 Task: Change the theme color of your profile to Dark green.
Action: Mouse moved to (1158, 35)
Screenshot: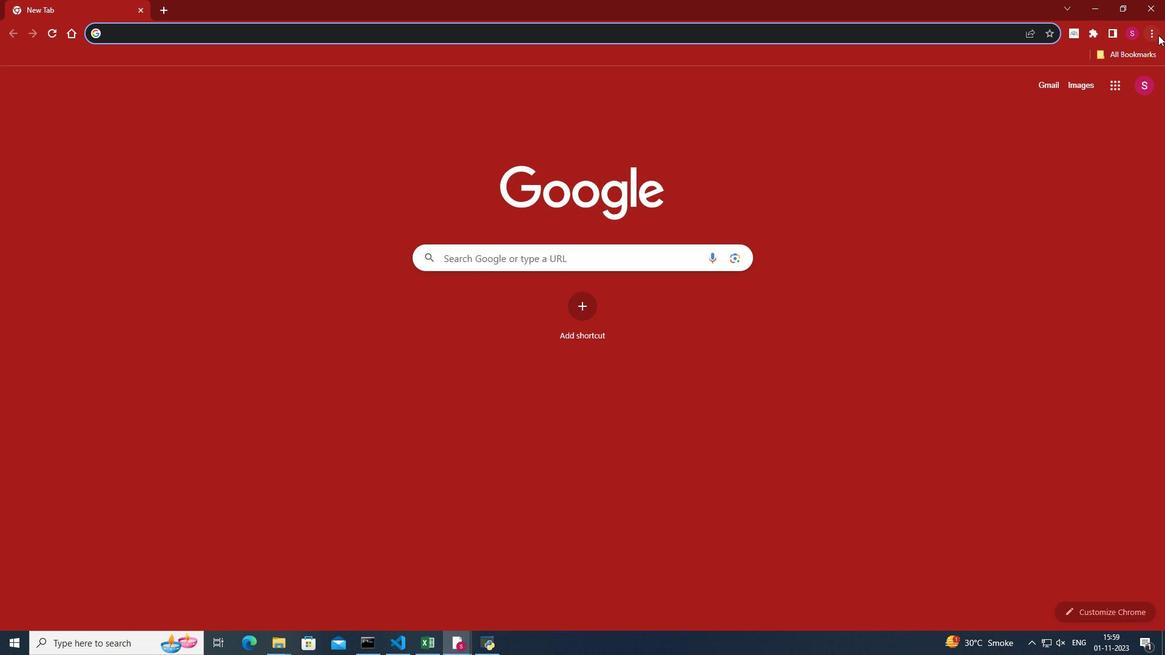 
Action: Mouse pressed left at (1158, 35)
Screenshot: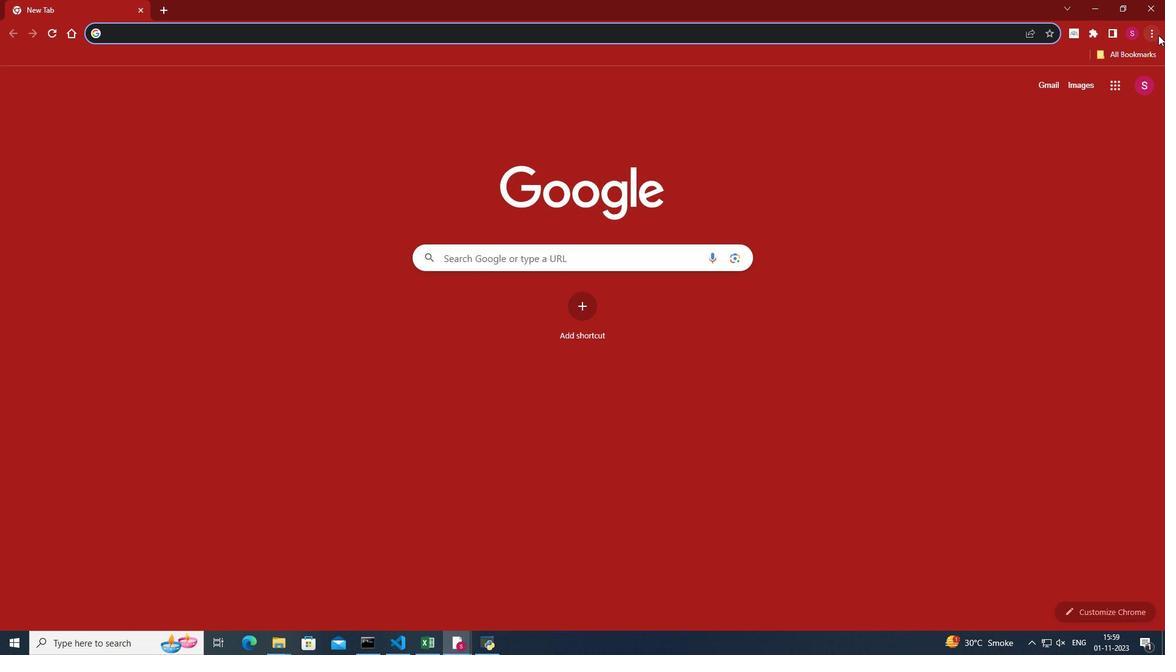 
Action: Mouse moved to (1017, 253)
Screenshot: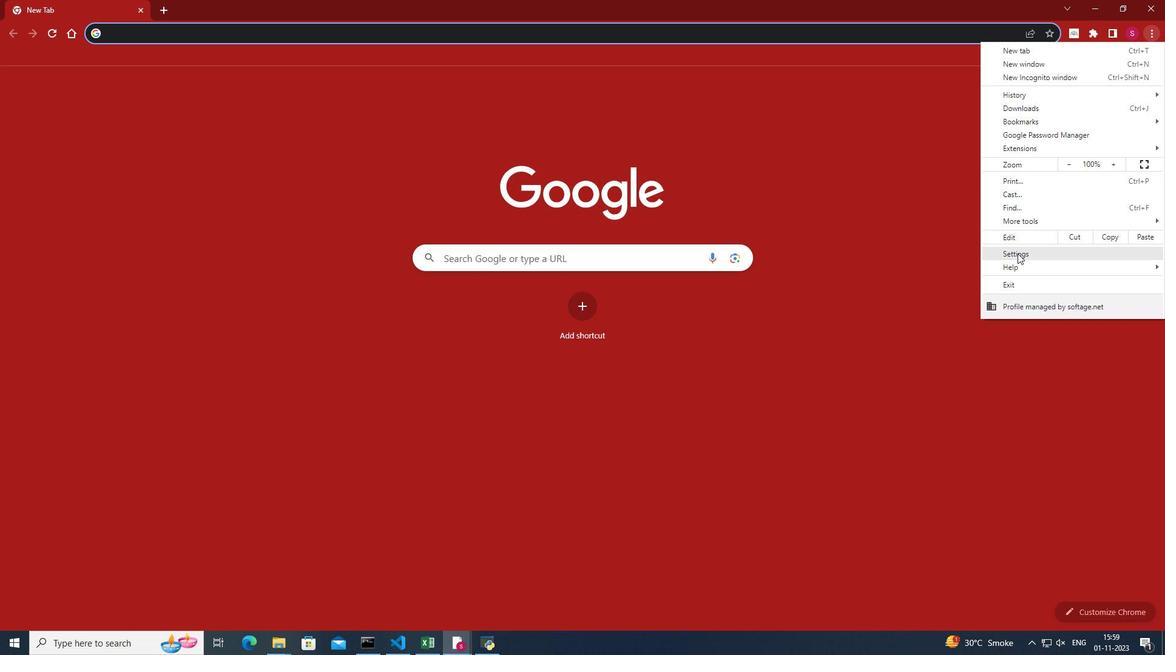 
Action: Mouse pressed left at (1017, 253)
Screenshot: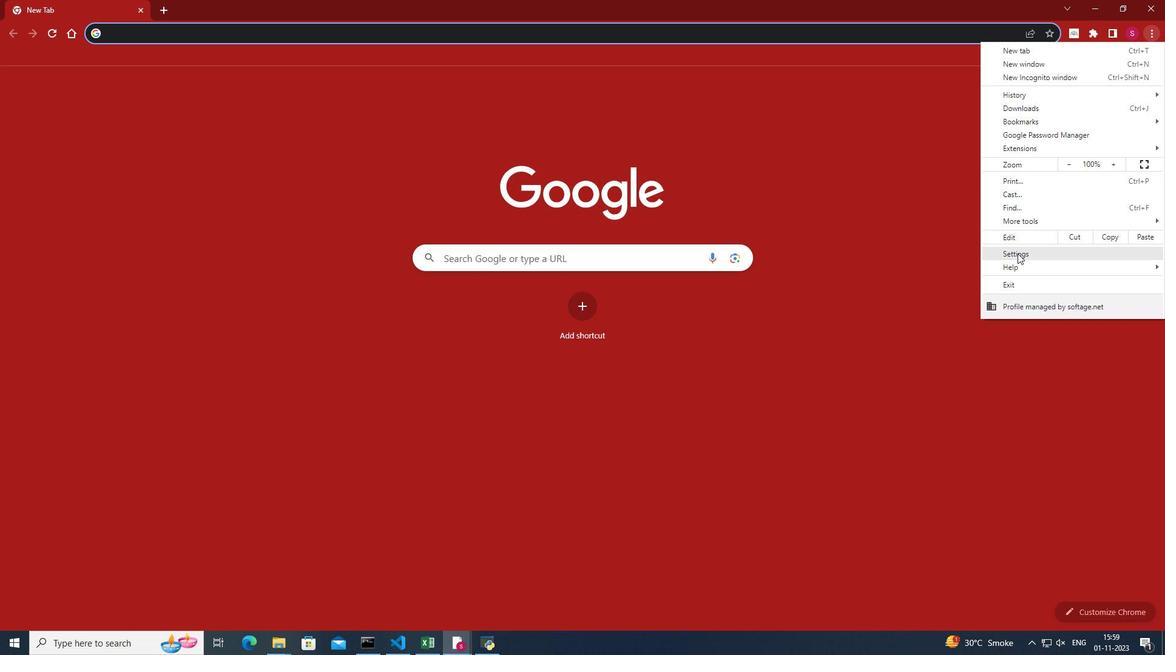 
Action: Mouse moved to (709, 281)
Screenshot: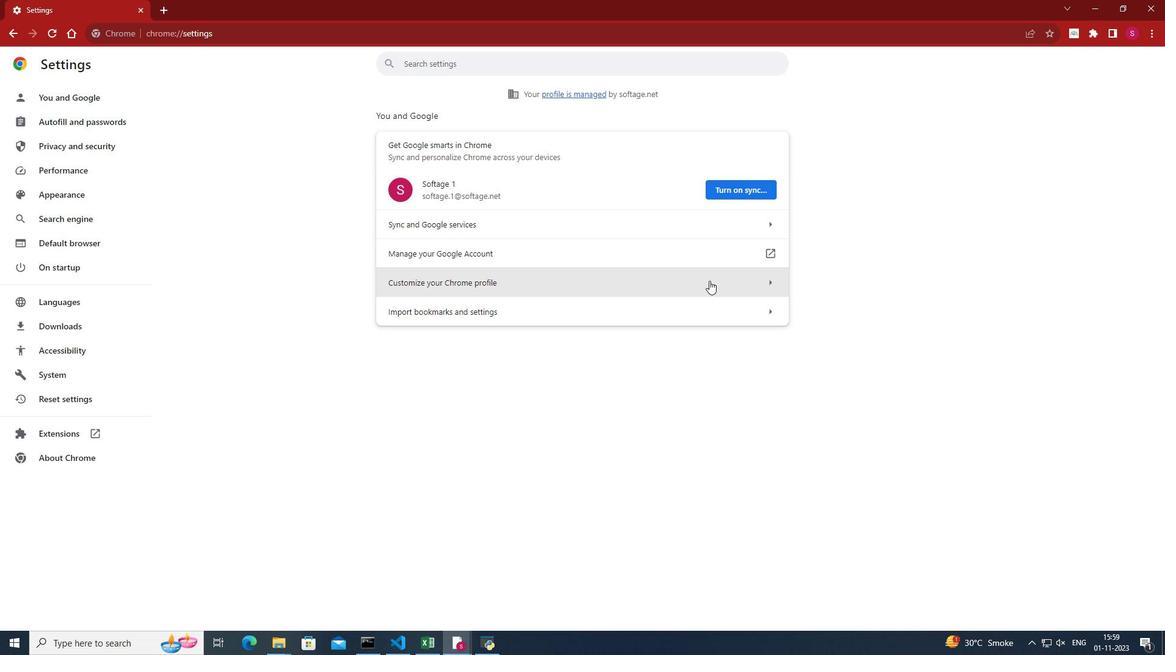 
Action: Mouse pressed left at (709, 281)
Screenshot: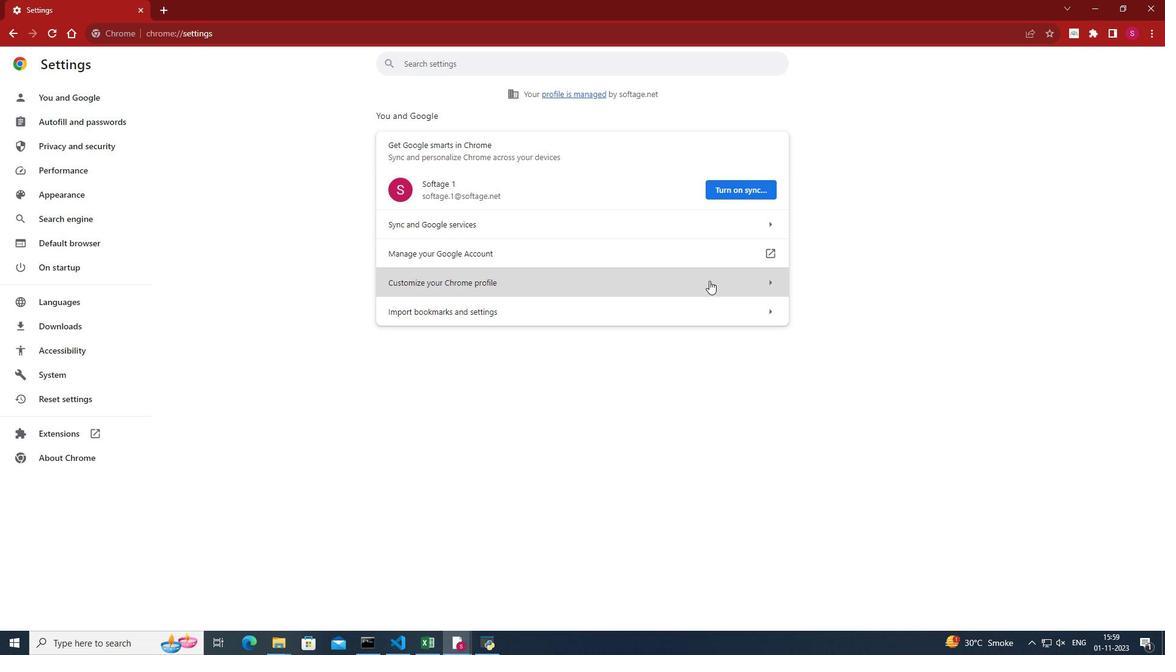
Action: Mouse moved to (547, 412)
Screenshot: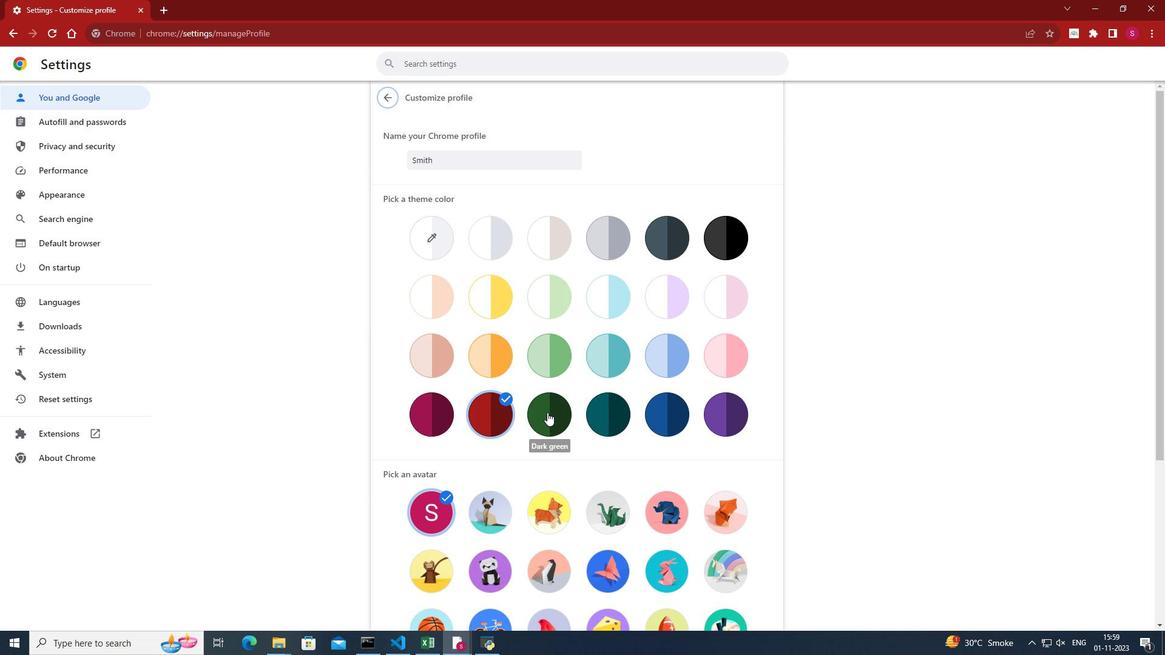 
Action: Mouse pressed left at (547, 412)
Screenshot: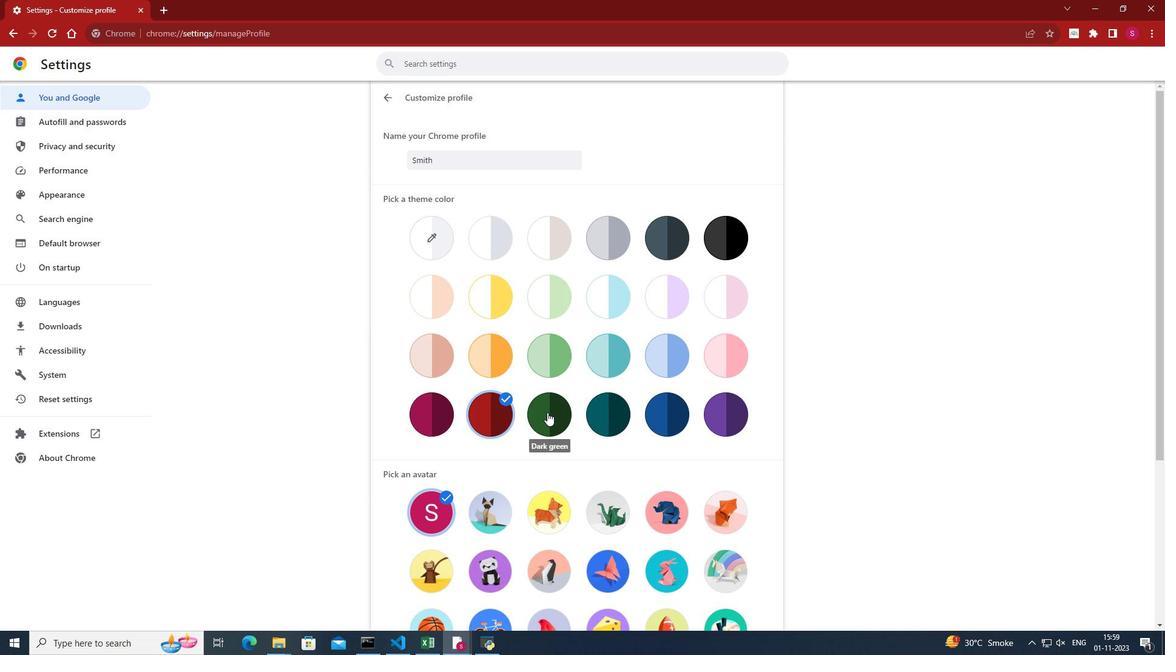 
Action: Mouse moved to (975, 400)
Screenshot: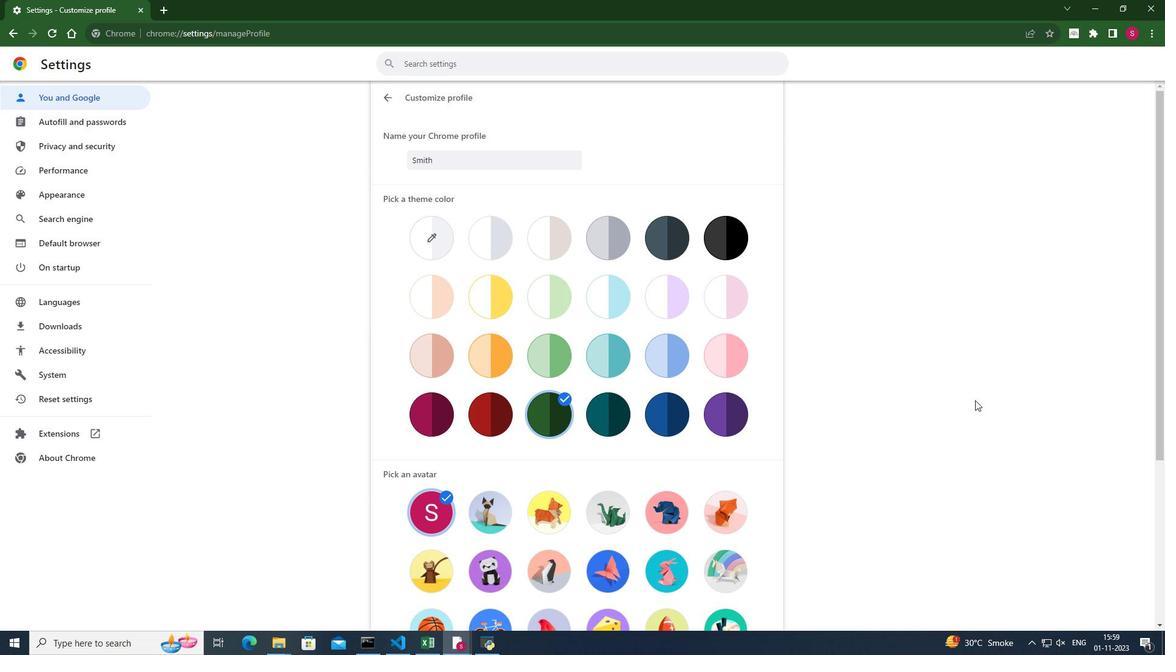 
